 Task: Add Sprouts Peppermint Bar Soap to the cart.
Action: Mouse moved to (699, 252)
Screenshot: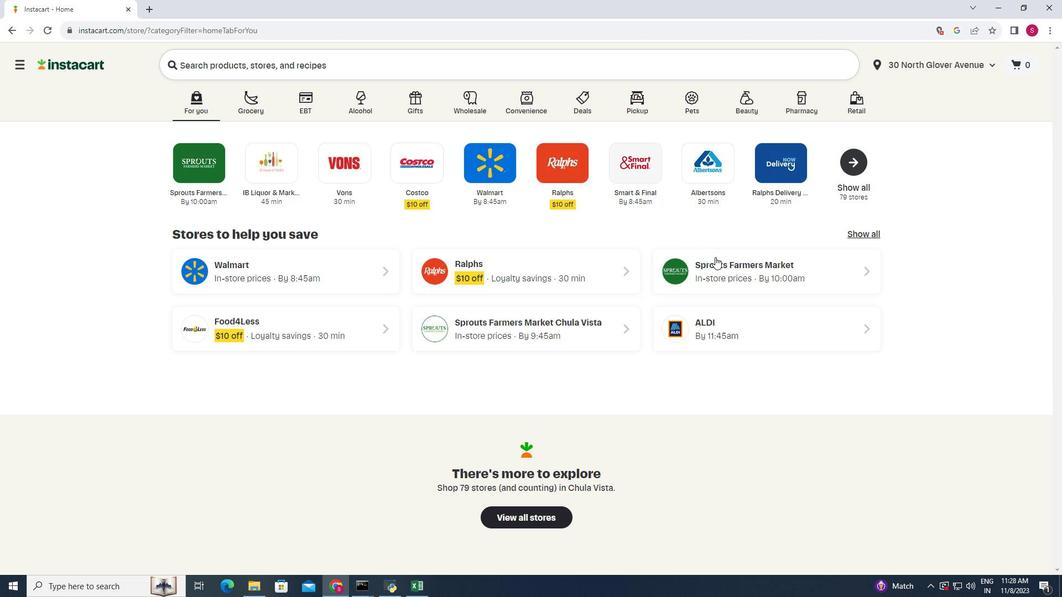
Action: Mouse pressed left at (699, 252)
Screenshot: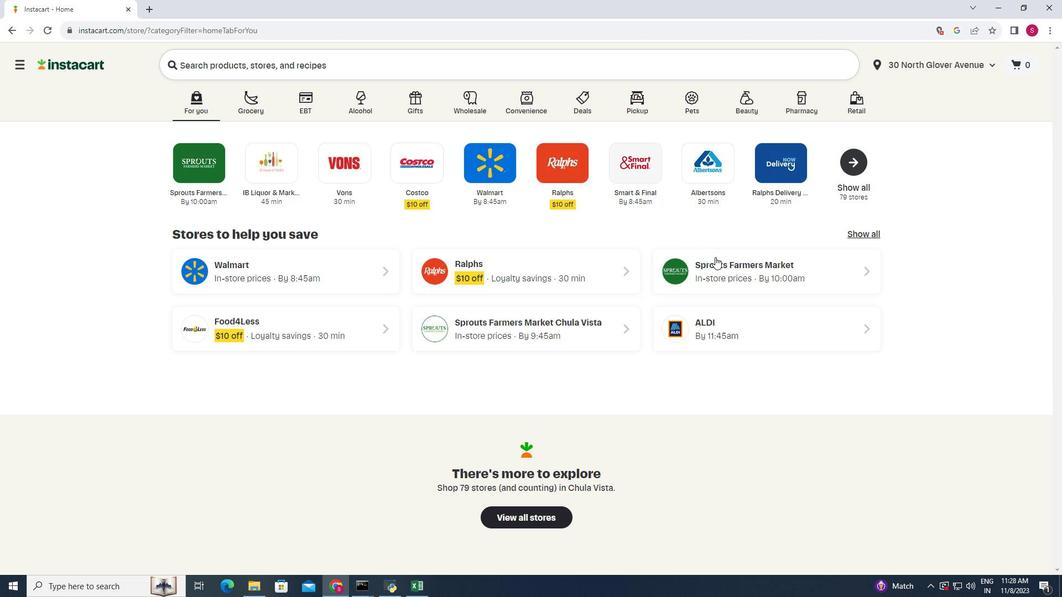 
Action: Mouse moved to (51, 455)
Screenshot: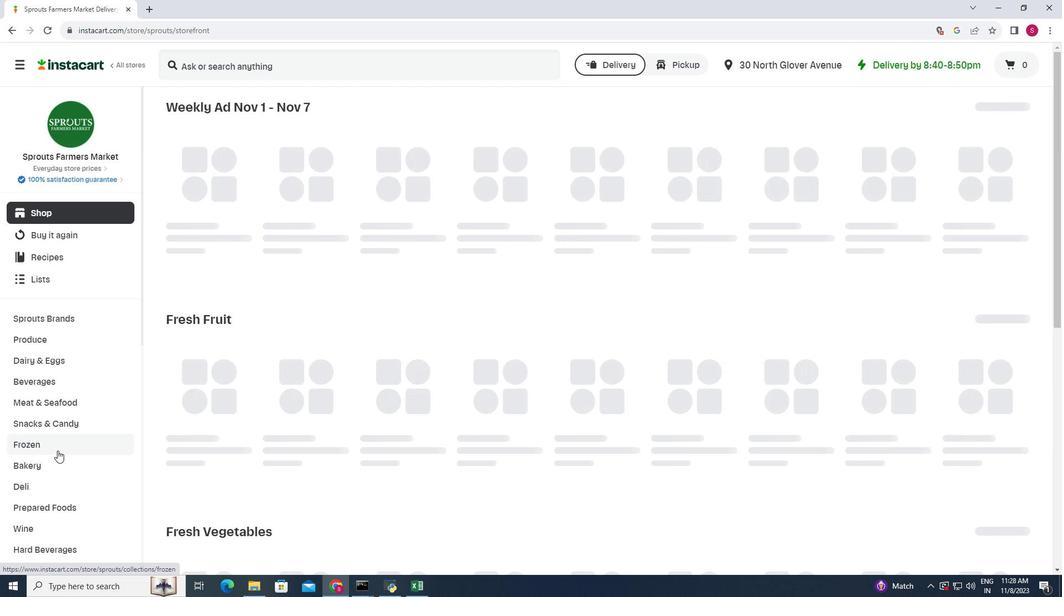
Action: Mouse scrolled (51, 454) with delta (0, 0)
Screenshot: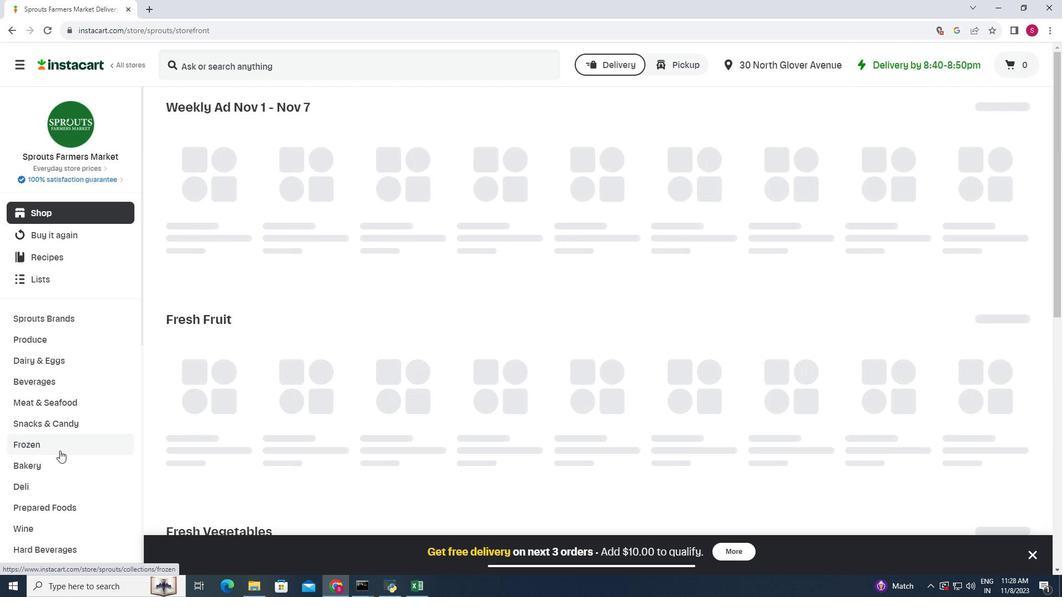 
Action: Mouse moved to (54, 455)
Screenshot: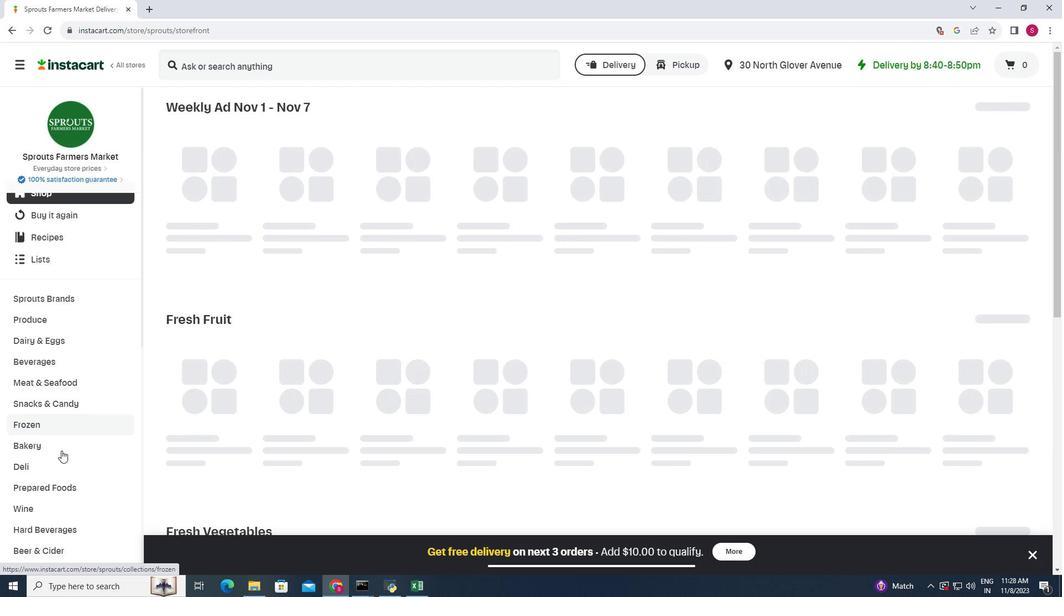
Action: Mouse scrolled (54, 454) with delta (0, 0)
Screenshot: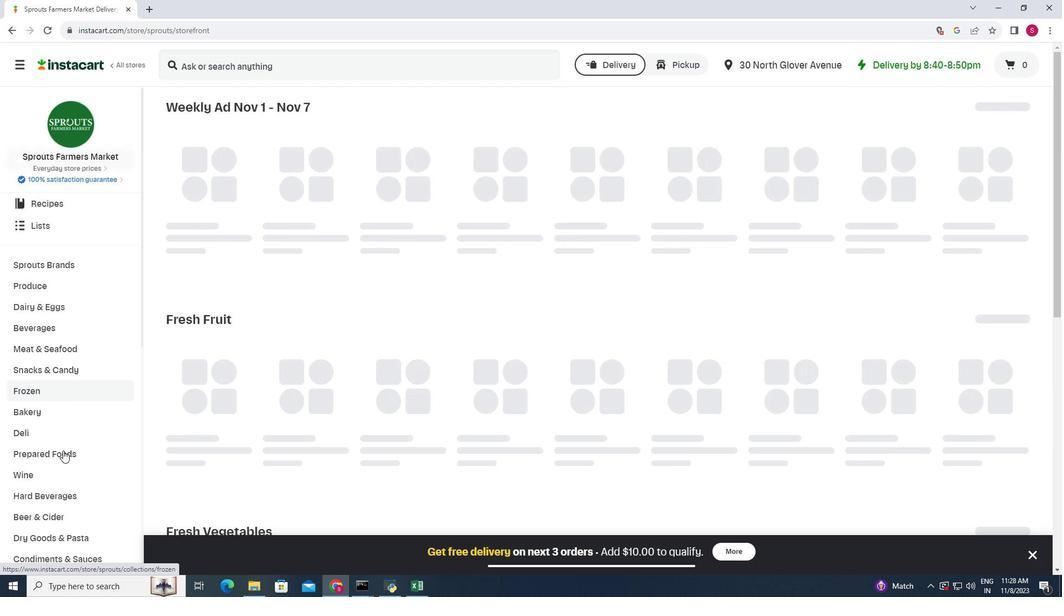 
Action: Mouse moved to (56, 455)
Screenshot: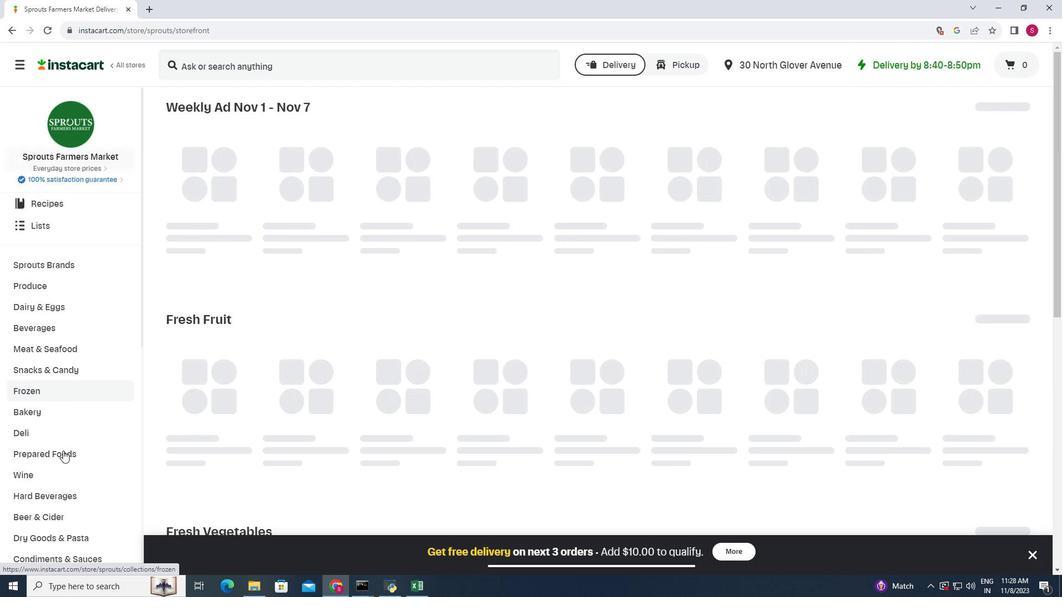 
Action: Mouse scrolled (56, 454) with delta (0, 0)
Screenshot: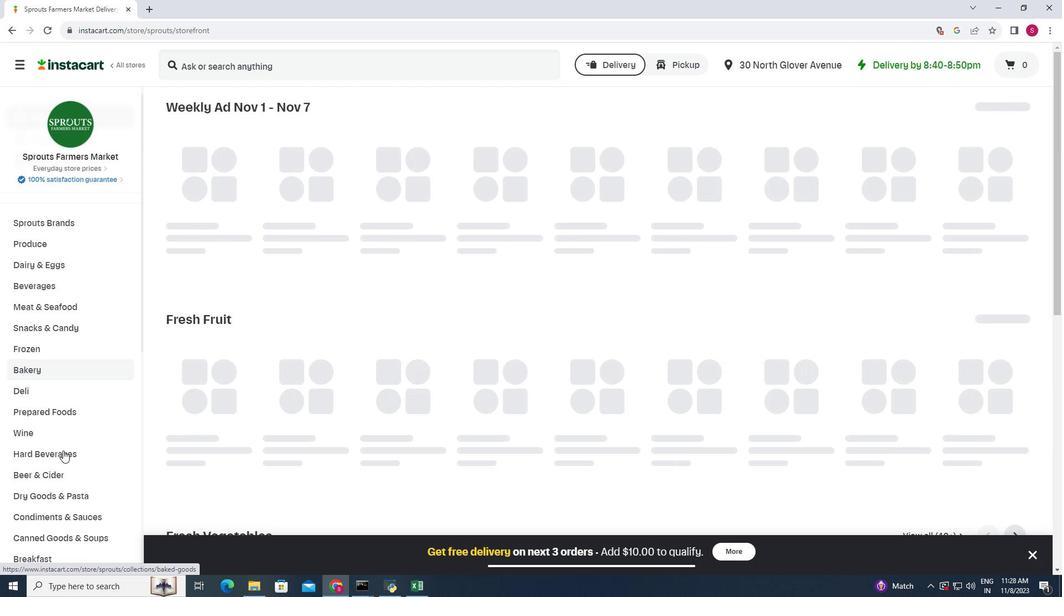
Action: Mouse moved to (57, 455)
Screenshot: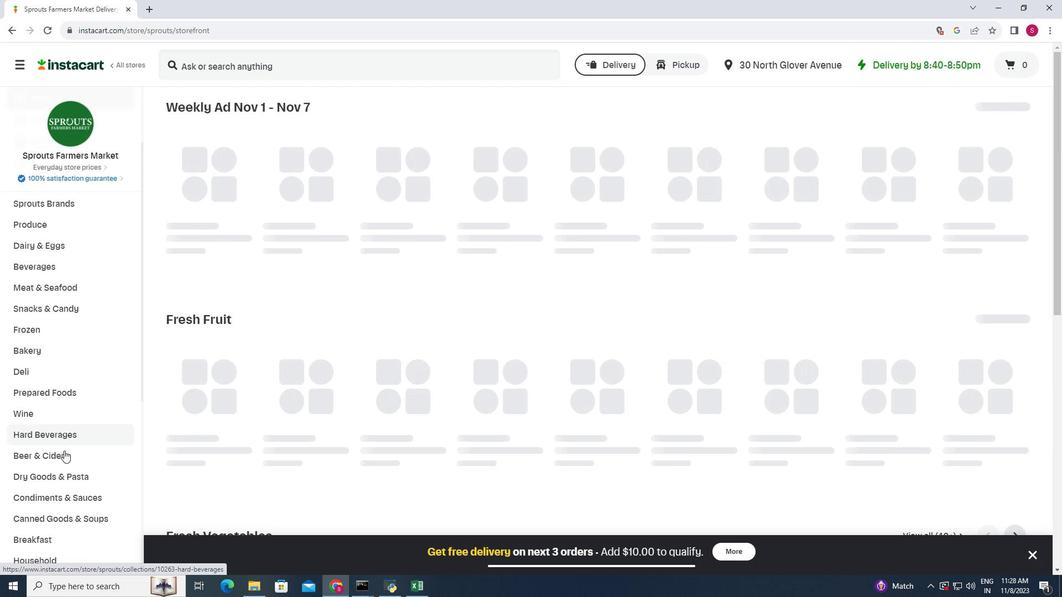 
Action: Mouse scrolled (57, 454) with delta (0, 0)
Screenshot: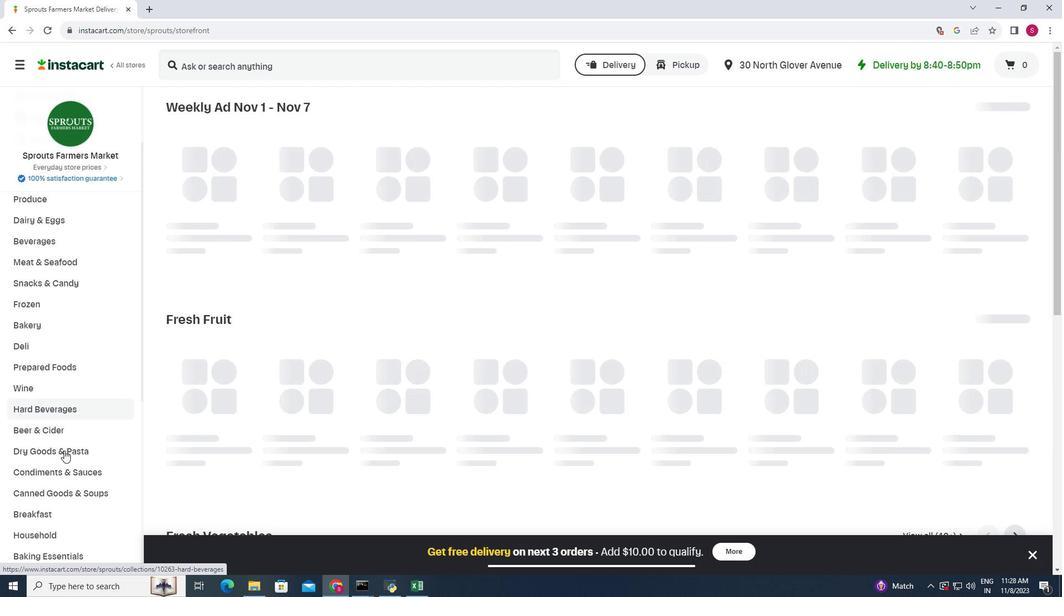 
Action: Mouse moved to (58, 455)
Screenshot: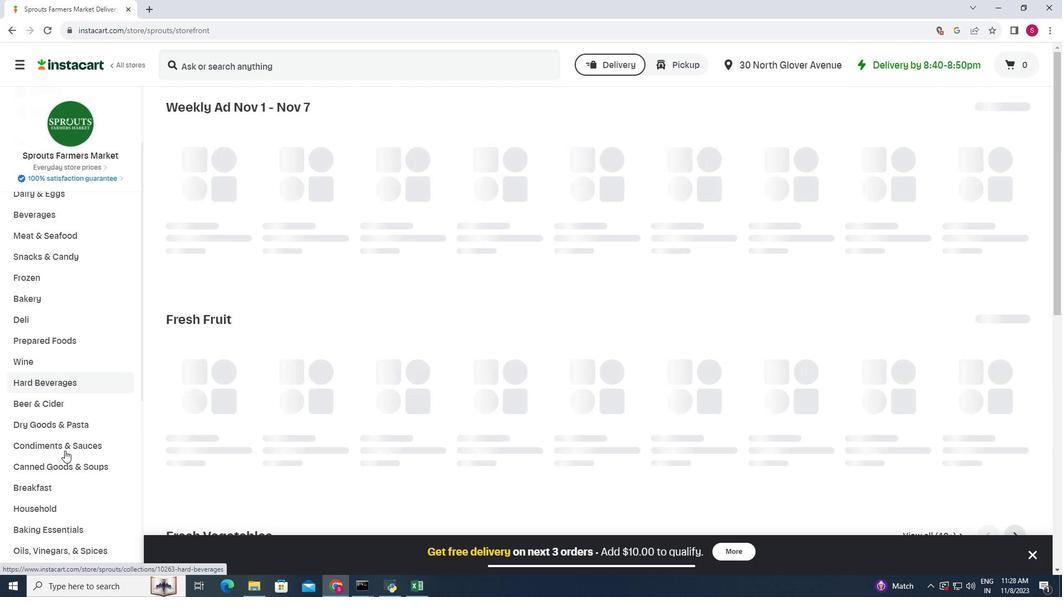 
Action: Mouse scrolled (58, 454) with delta (0, 0)
Screenshot: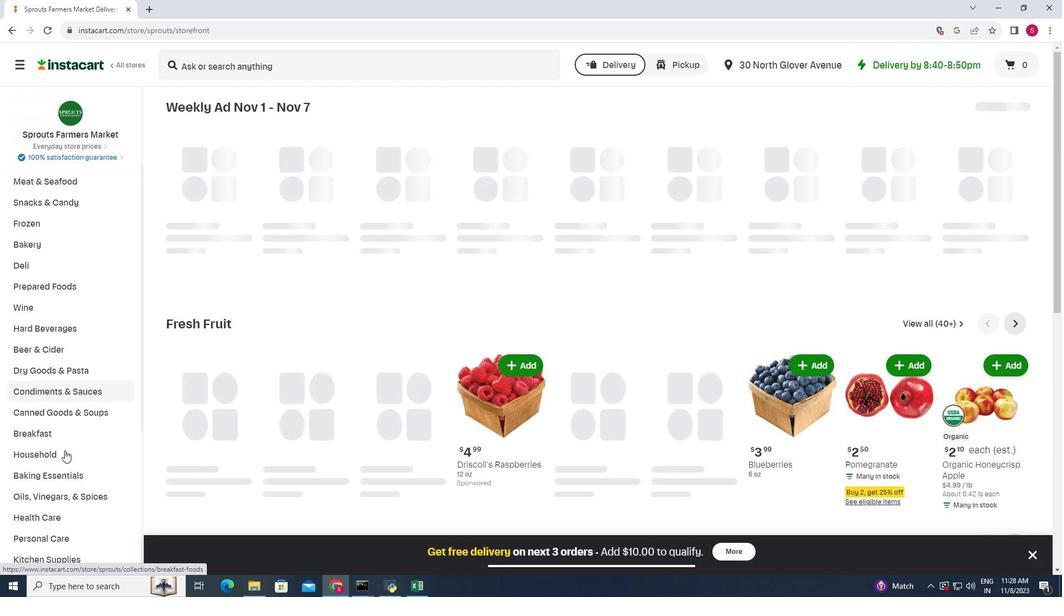 
Action: Mouse moved to (35, 487)
Screenshot: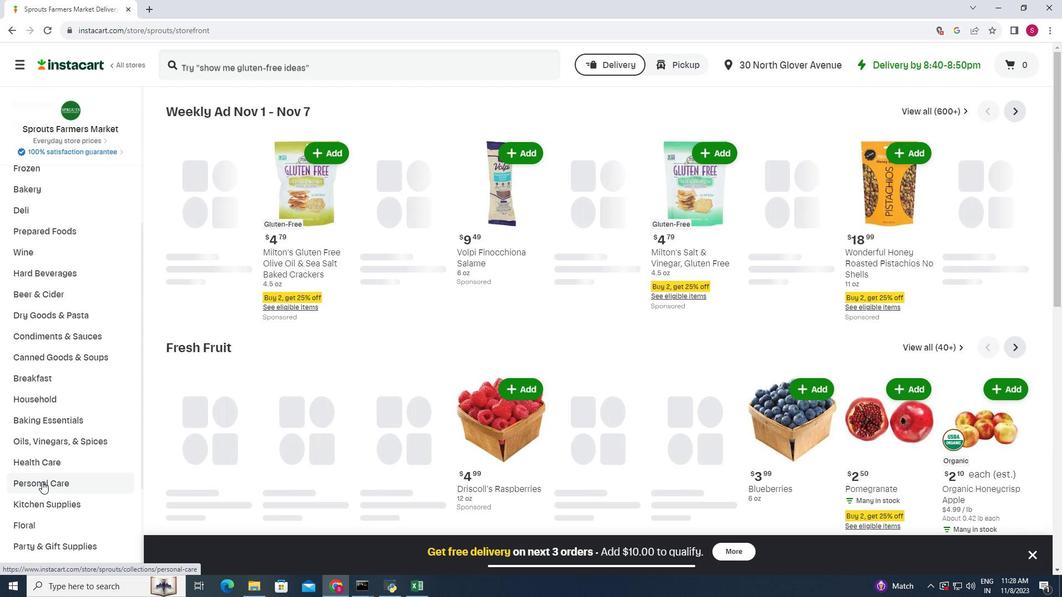 
Action: Mouse pressed left at (35, 487)
Screenshot: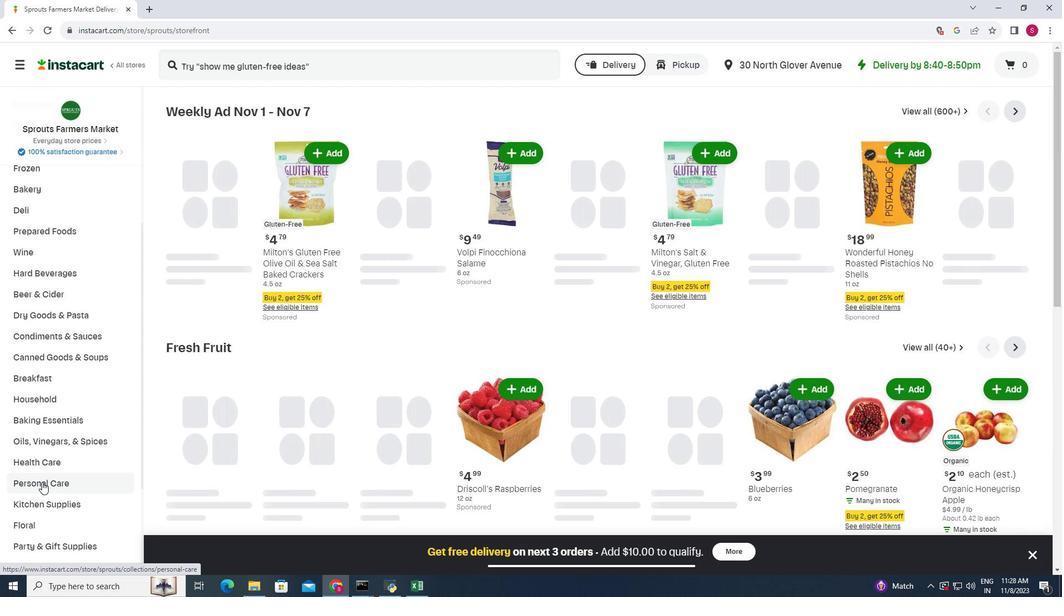 
Action: Mouse moved to (277, 129)
Screenshot: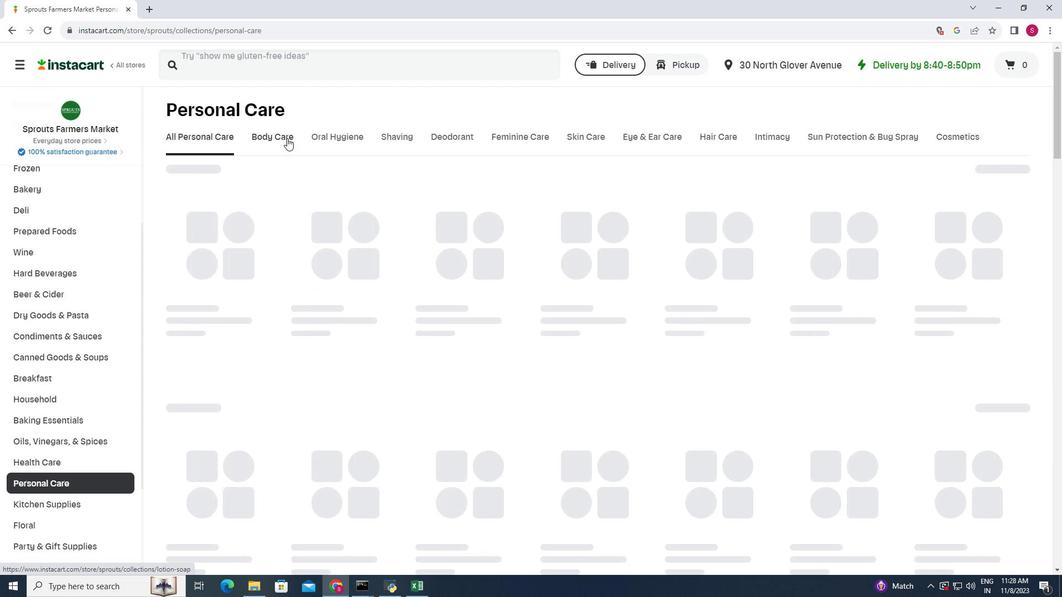 
Action: Mouse pressed left at (277, 129)
Screenshot: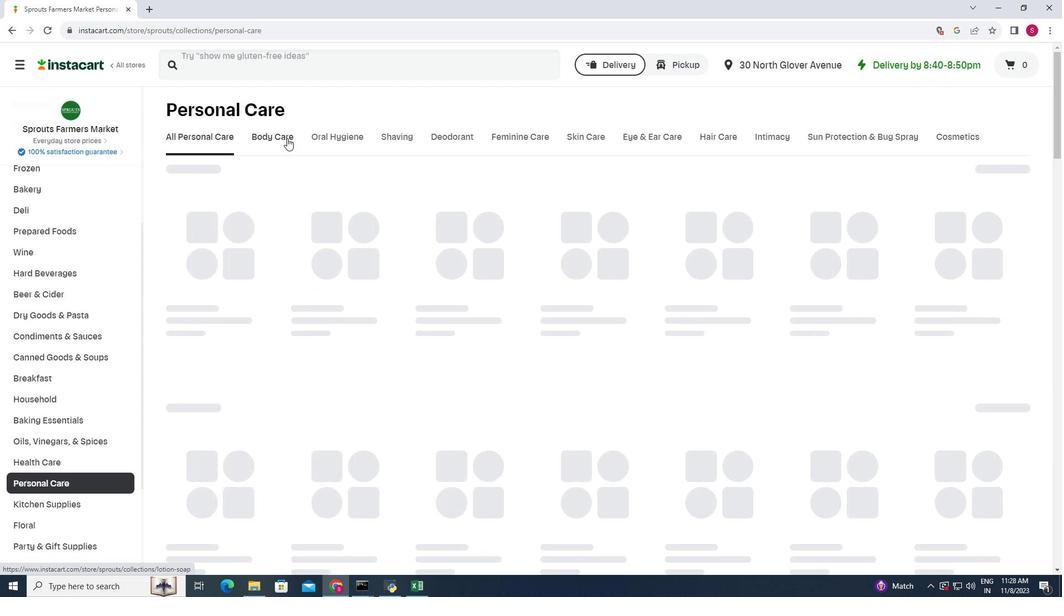 
Action: Mouse moved to (281, 56)
Screenshot: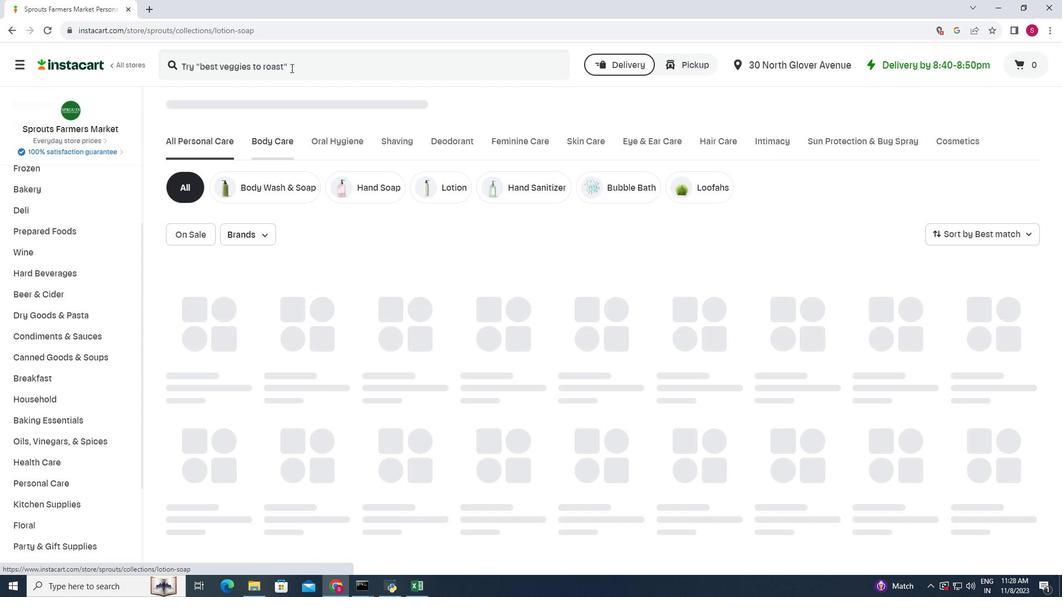 
Action: Mouse pressed left at (281, 56)
Screenshot: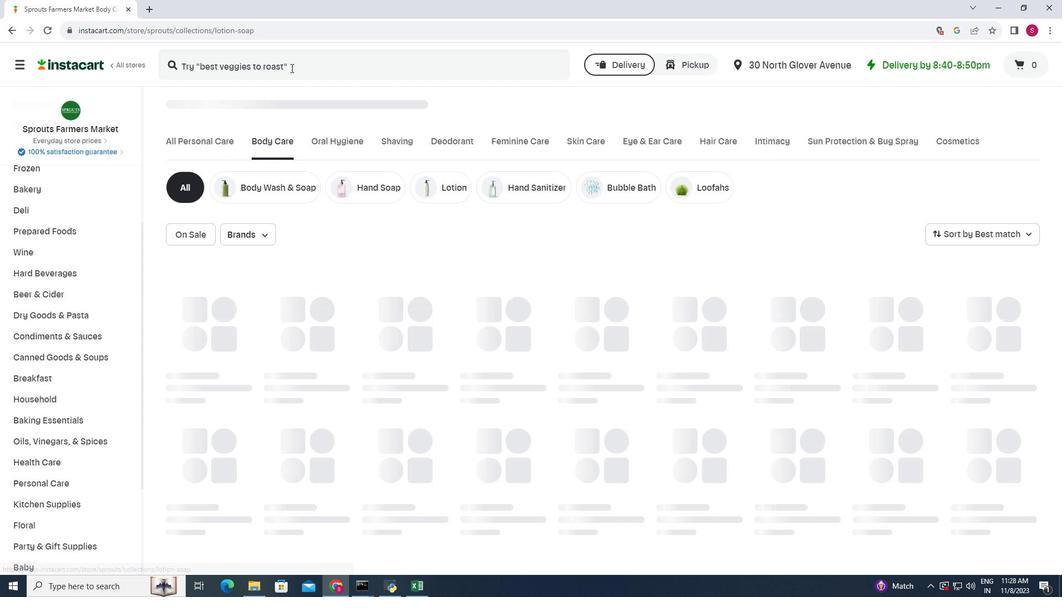 
Action: Key pressed <Key.shift>Sprouts<Key.space><Key.shift>Peppermint<Key.space><Key.shift>BAr<Key.space><Key.shift>SOap<Key.backspace><Key.backspace><Key.backspace>a<Key.backspace>oap<Key.enter>
Screenshot: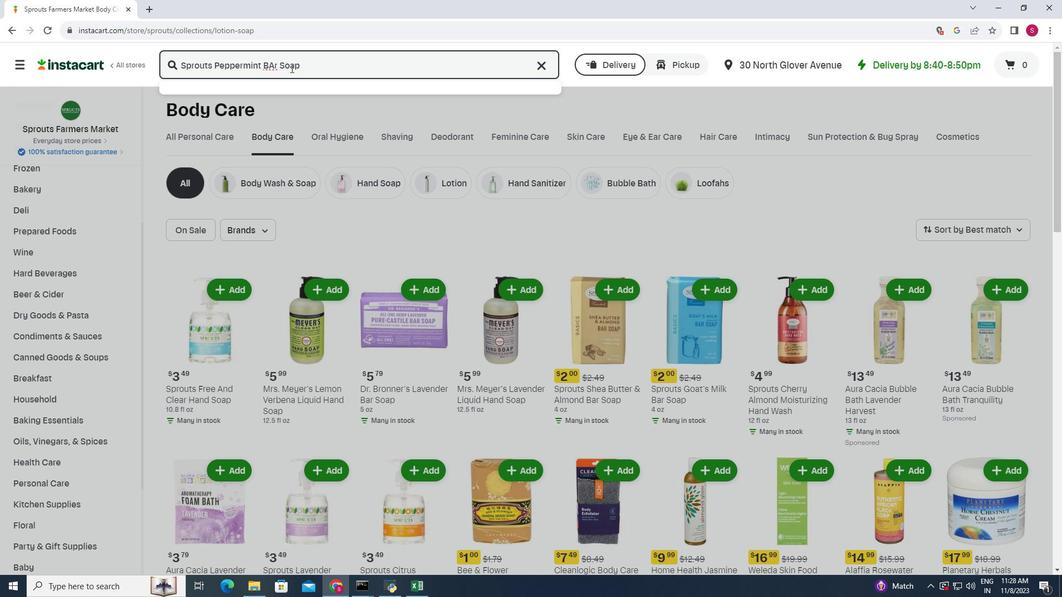 
Action: Mouse moved to (293, 142)
Screenshot: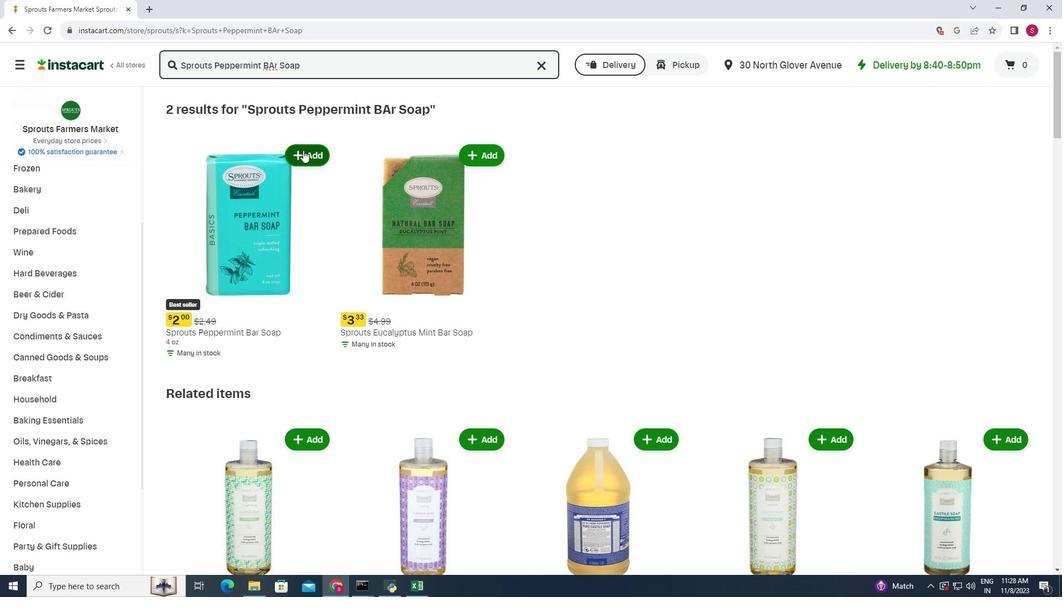 
Action: Mouse pressed left at (293, 142)
Screenshot: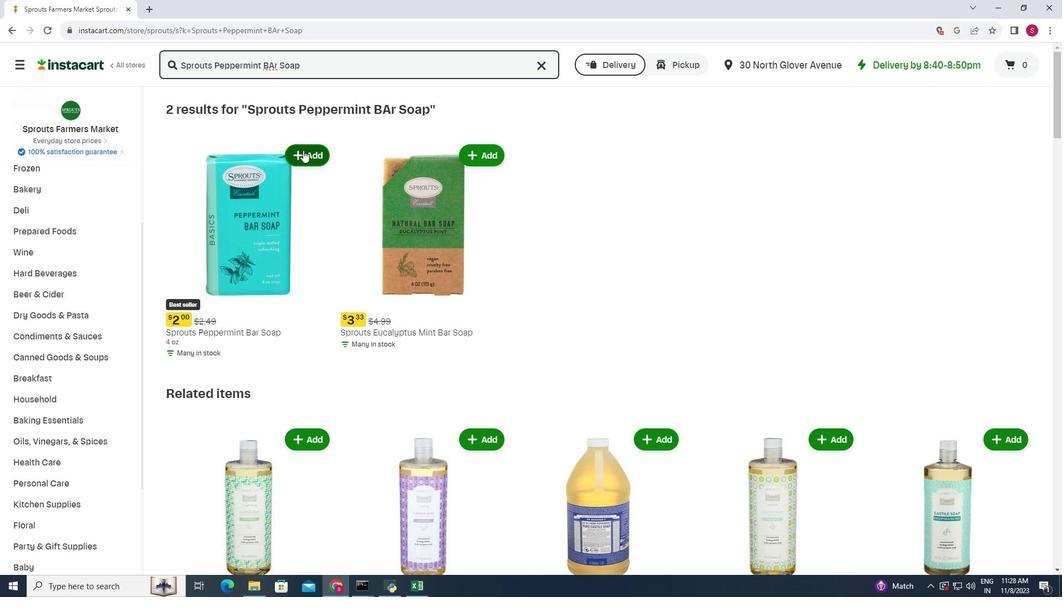 
Action: Mouse moved to (342, 105)
Screenshot: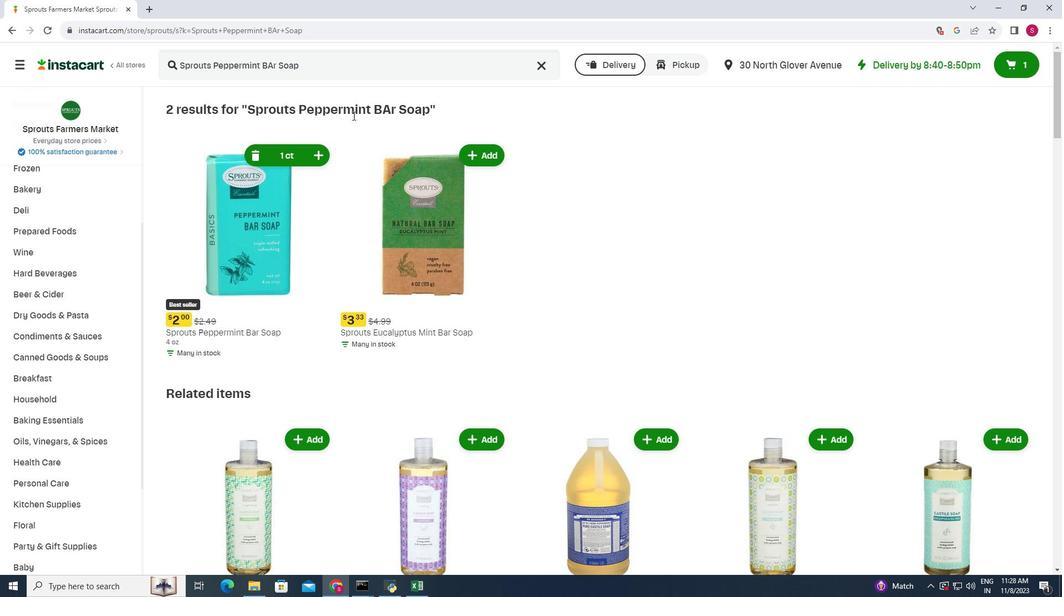 
